 Task: Copy the link of Castle in Cleveland, Wisconsin, United States to share the place.
Action: Mouse moved to (385, 117)
Screenshot: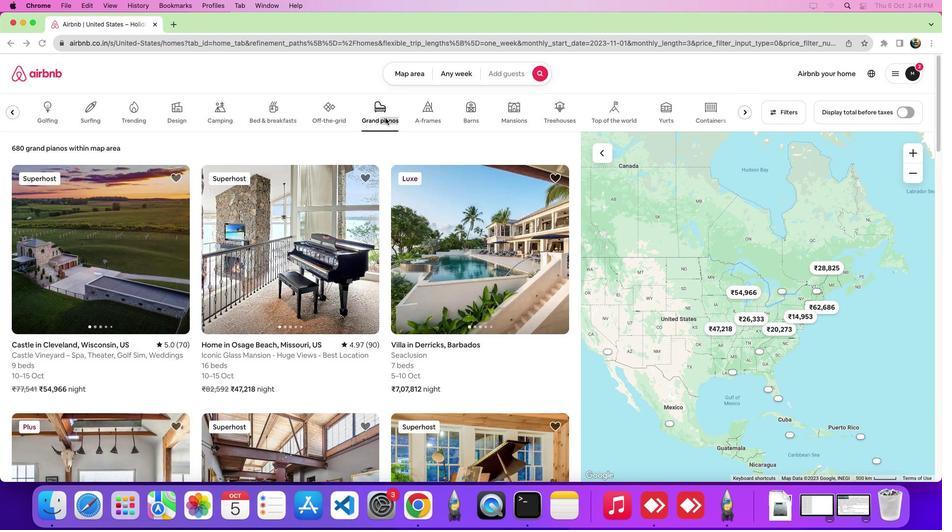 
Action: Mouse pressed left at (385, 117)
Screenshot: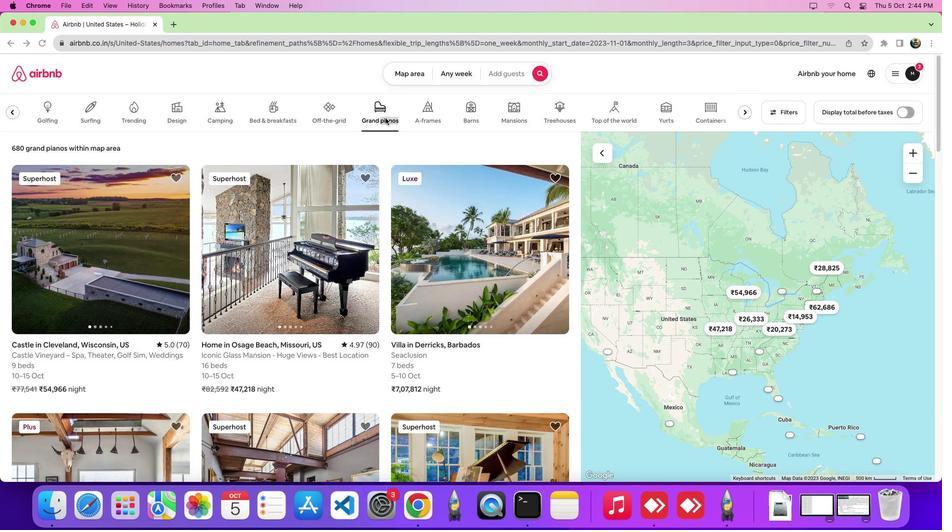 
Action: Mouse moved to (98, 252)
Screenshot: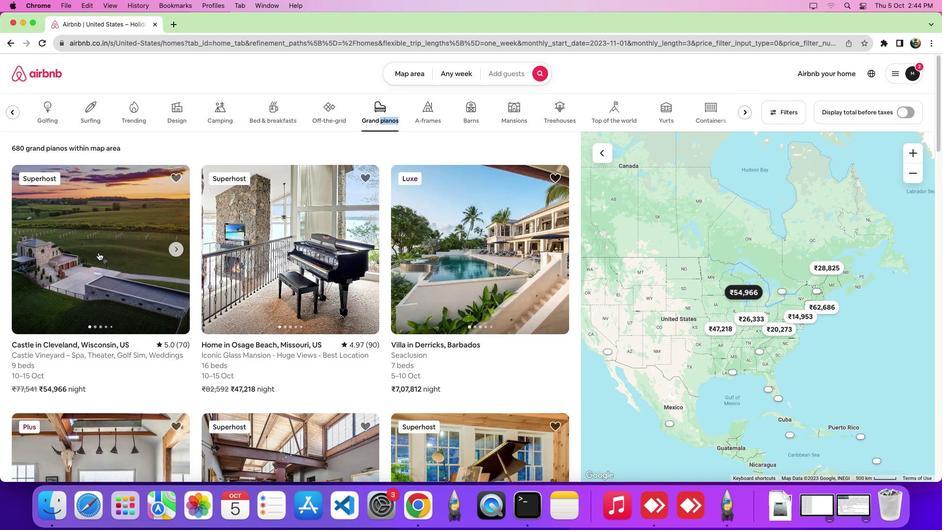 
Action: Mouse pressed left at (98, 252)
Screenshot: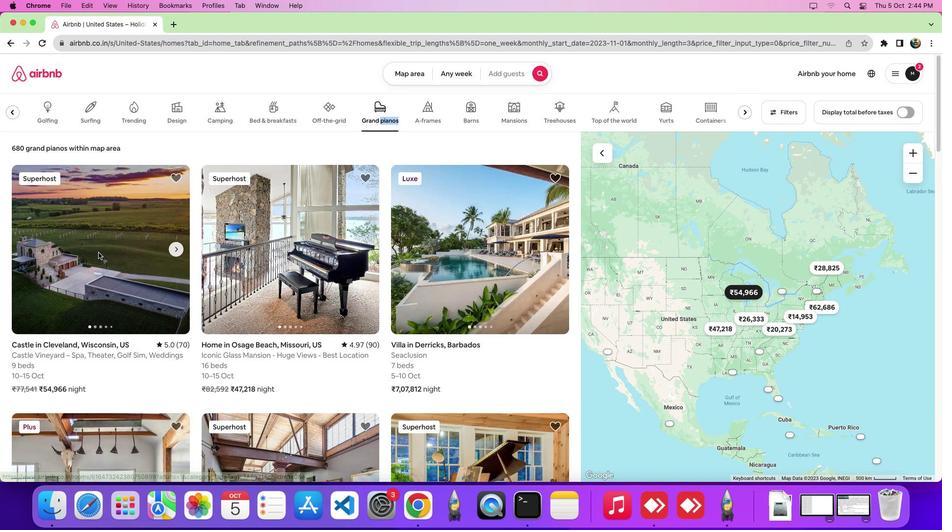 
Action: Mouse moved to (680, 113)
Screenshot: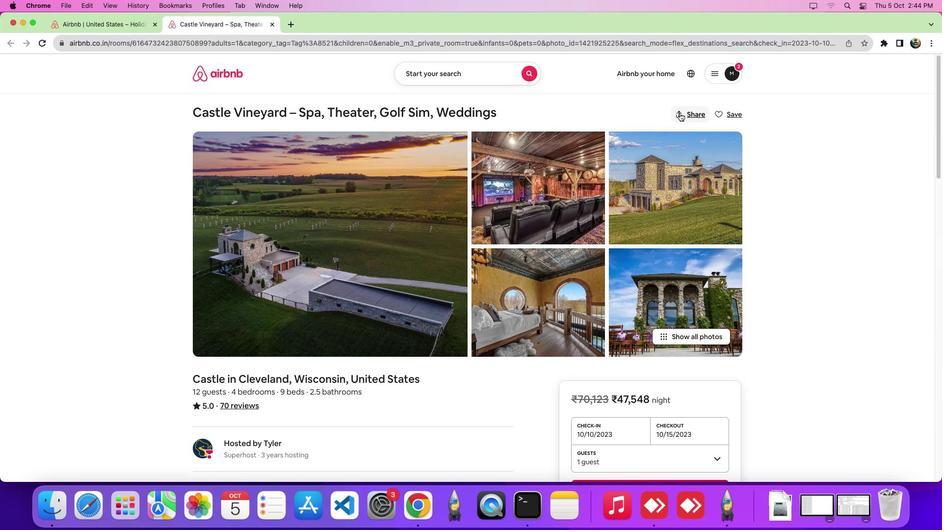 
Action: Mouse pressed left at (680, 113)
Screenshot: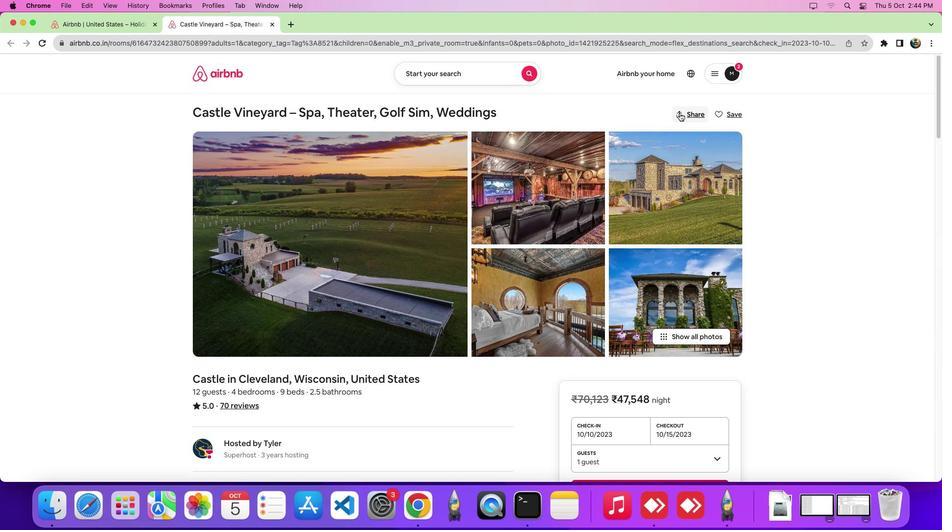 
Action: Mouse moved to (380, 236)
Screenshot: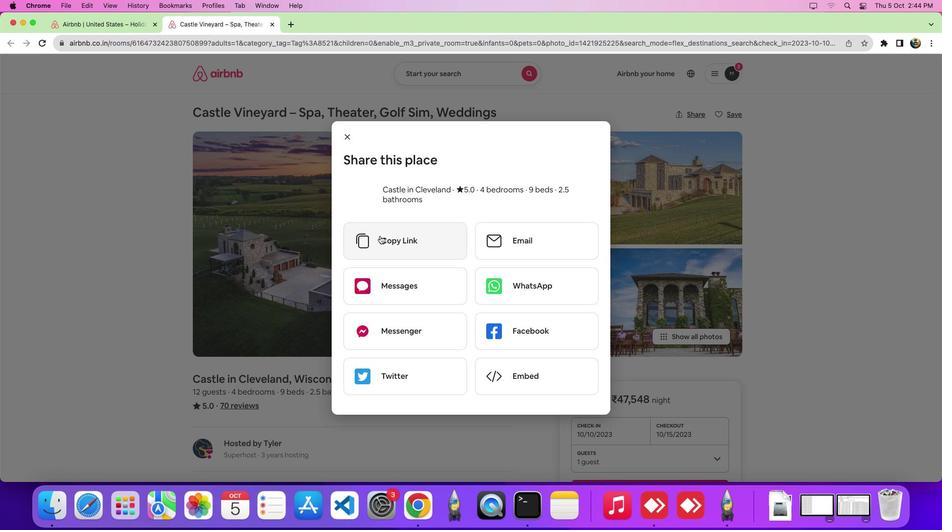
Action: Mouse pressed left at (380, 236)
Screenshot: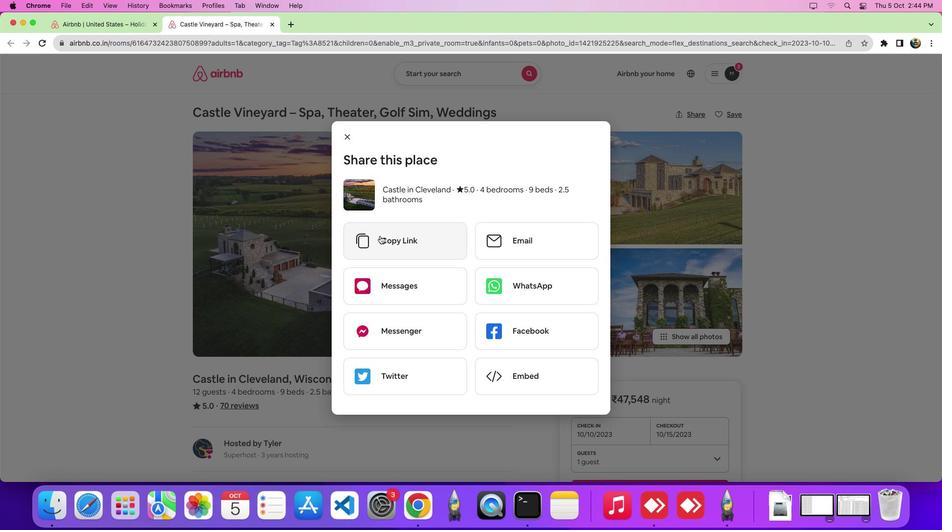 
Action: Mouse moved to (380, 235)
Screenshot: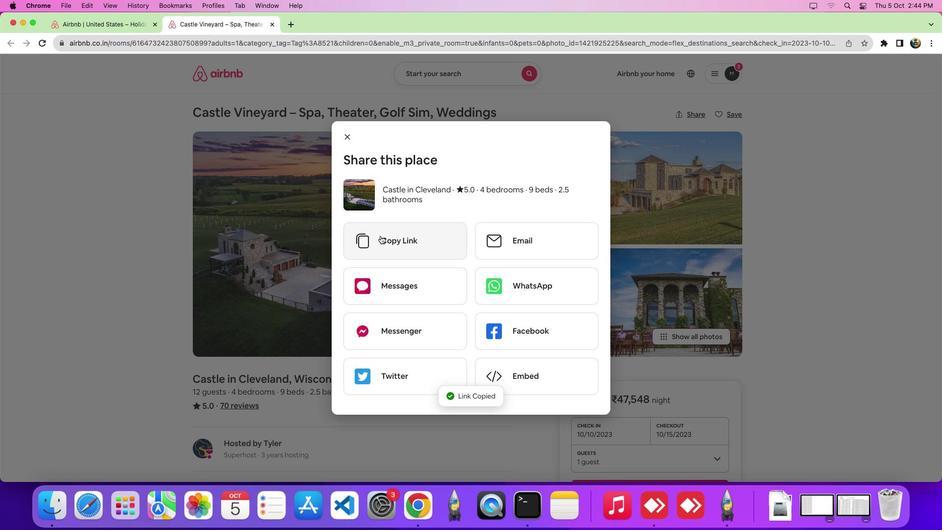 
